 Task: Slide 15 - Be Yourself.
Action: Mouse moved to (33, 84)
Screenshot: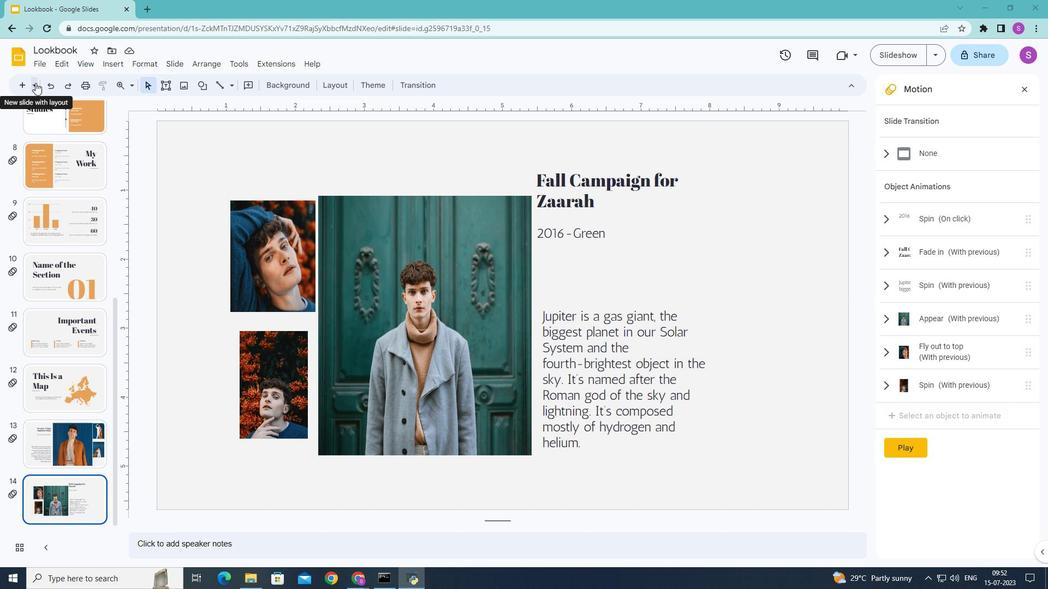 
Action: Mouse pressed left at (33, 84)
Screenshot: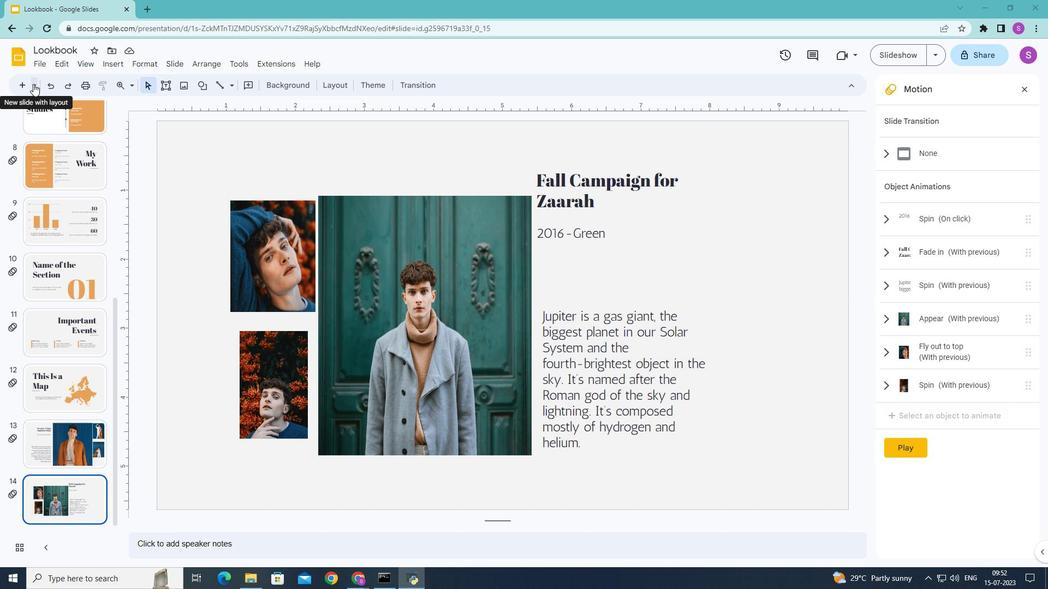 
Action: Mouse moved to (117, 282)
Screenshot: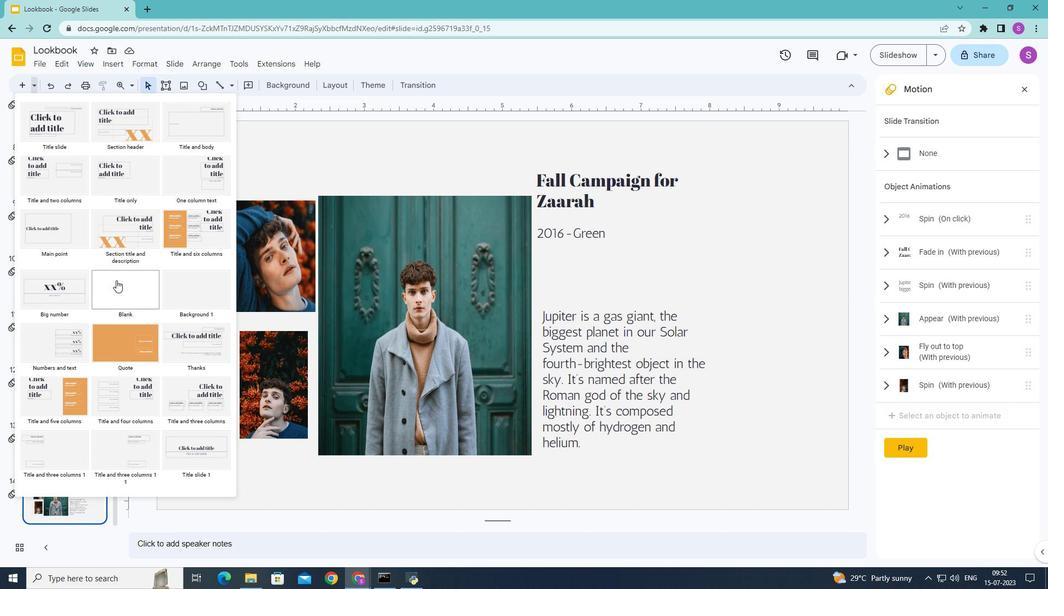 
Action: Mouse pressed left at (117, 282)
Screenshot: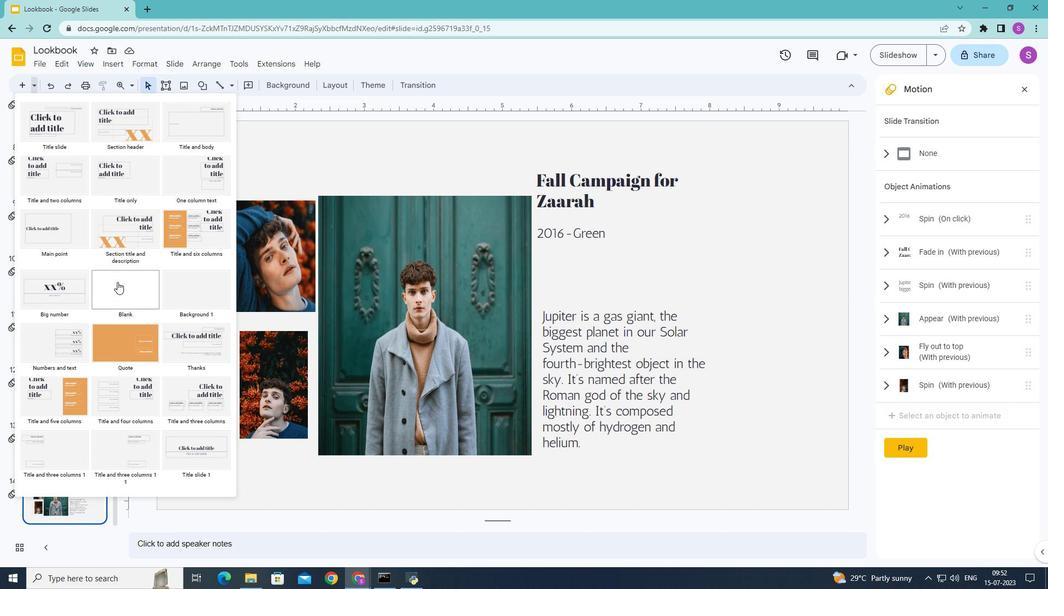 
Action: Mouse moved to (113, 63)
Screenshot: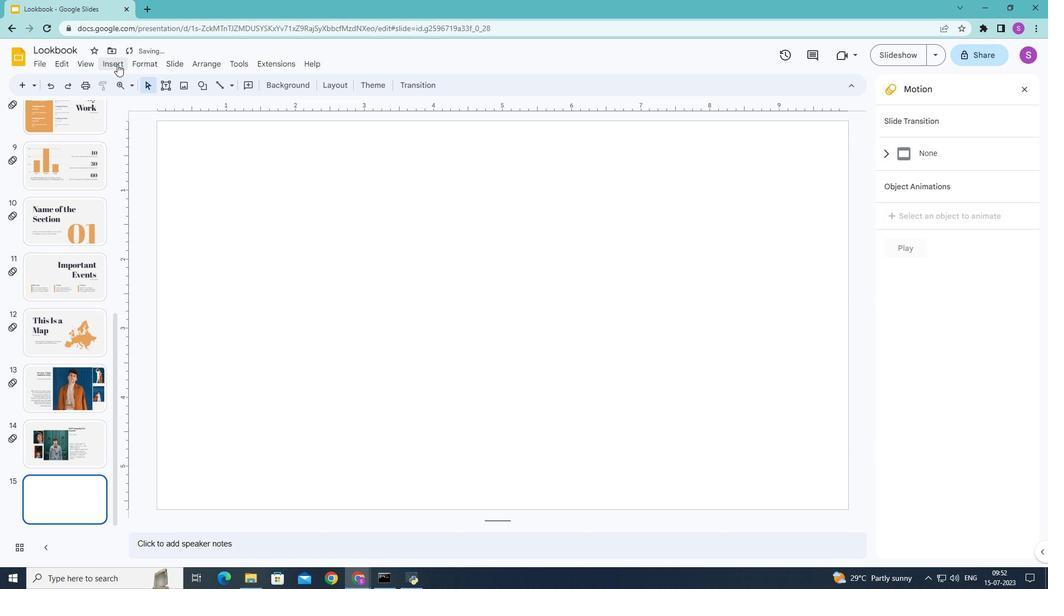 
Action: Mouse pressed left at (113, 63)
Screenshot: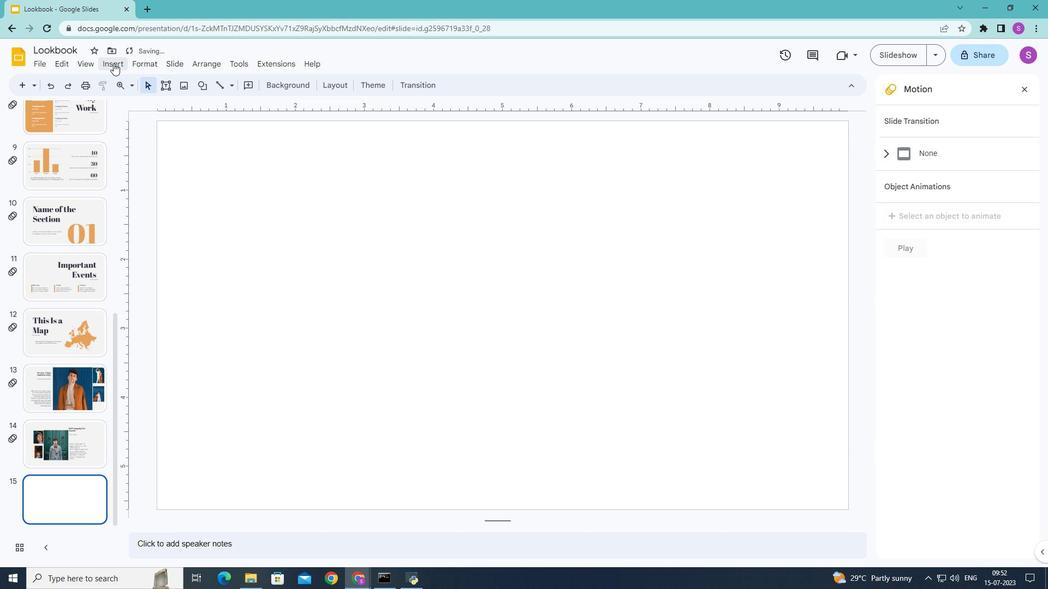 
Action: Mouse moved to (370, 83)
Screenshot: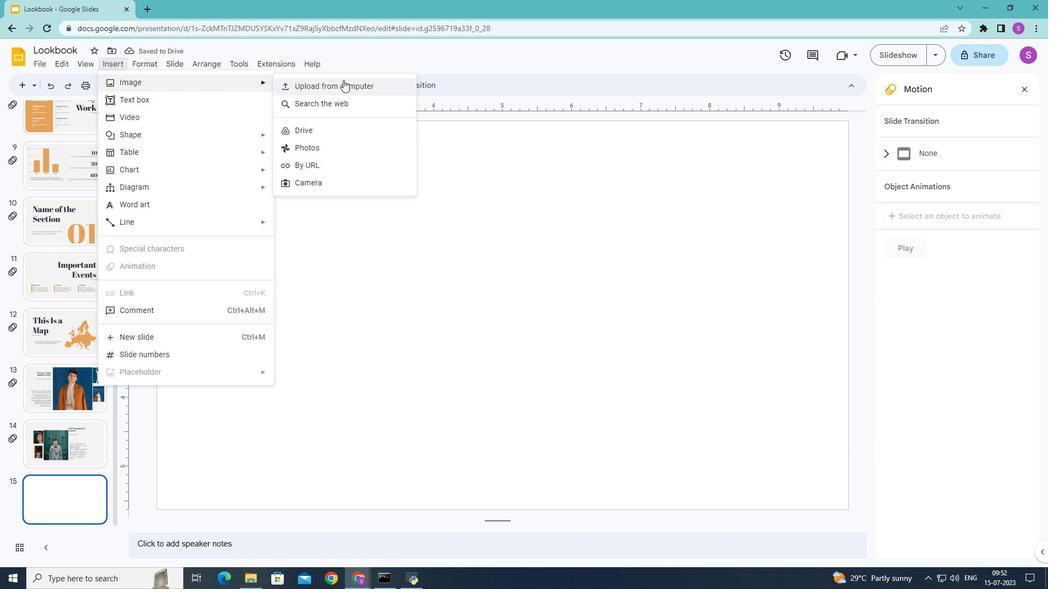 
Action: Mouse pressed left at (370, 83)
Screenshot: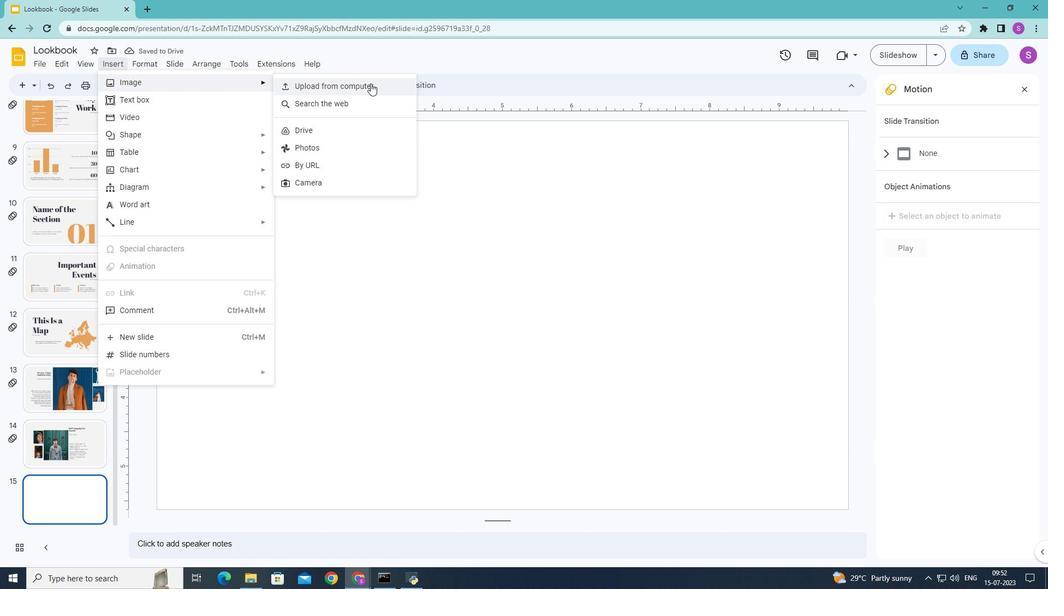 
Action: Mouse moved to (140, 228)
Screenshot: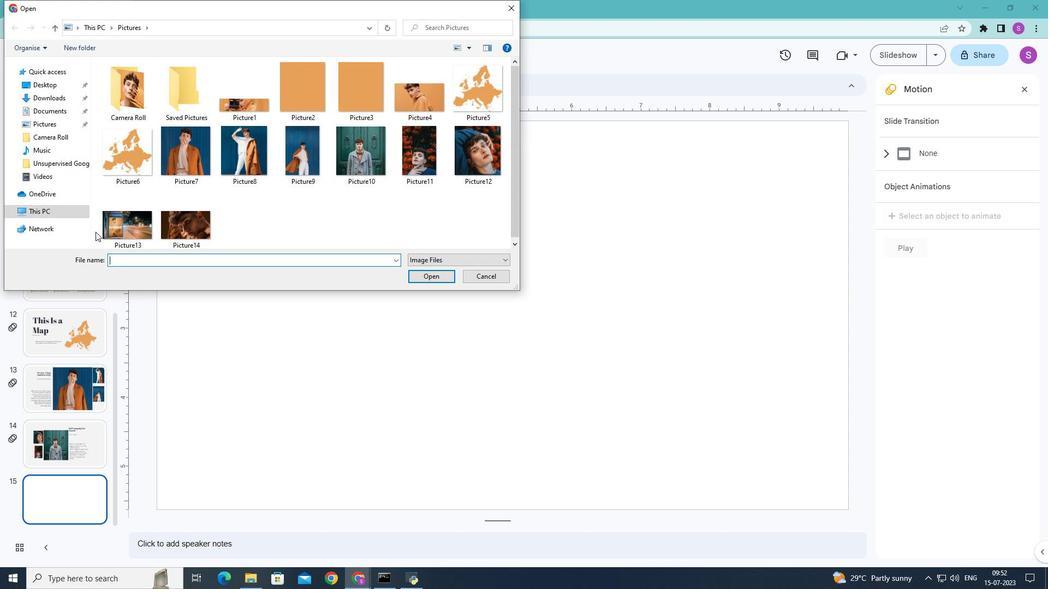 
Action: Mouse pressed left at (140, 228)
Screenshot: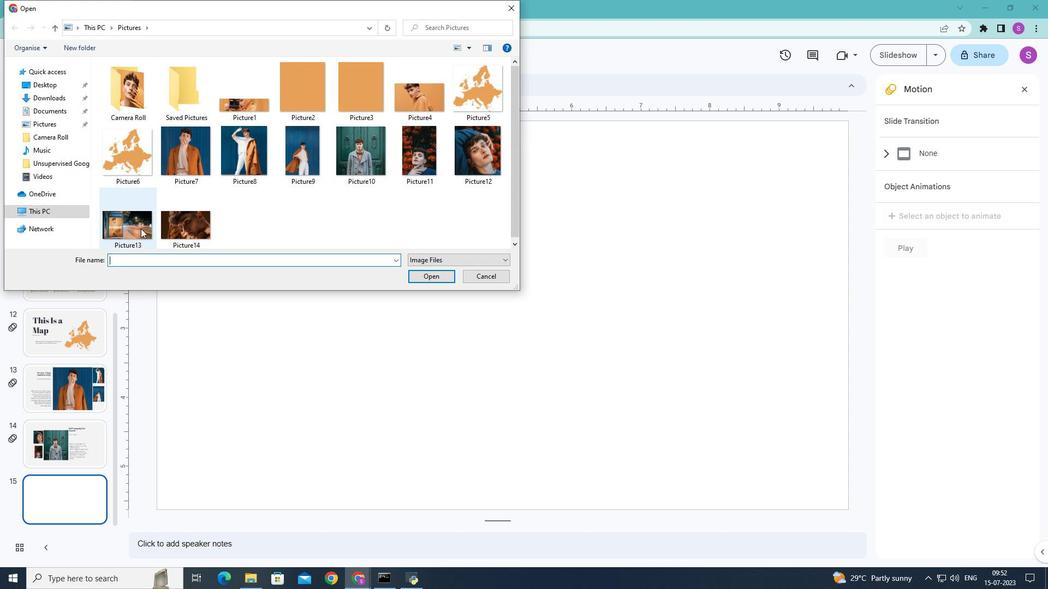 
Action: Mouse moved to (426, 279)
Screenshot: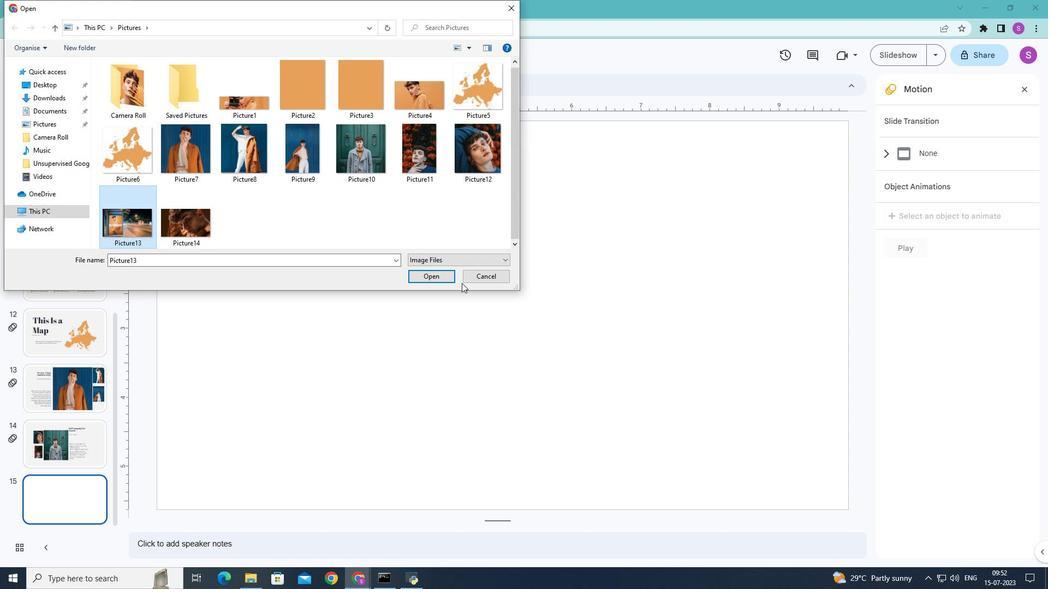 
Action: Mouse pressed left at (426, 279)
Screenshot: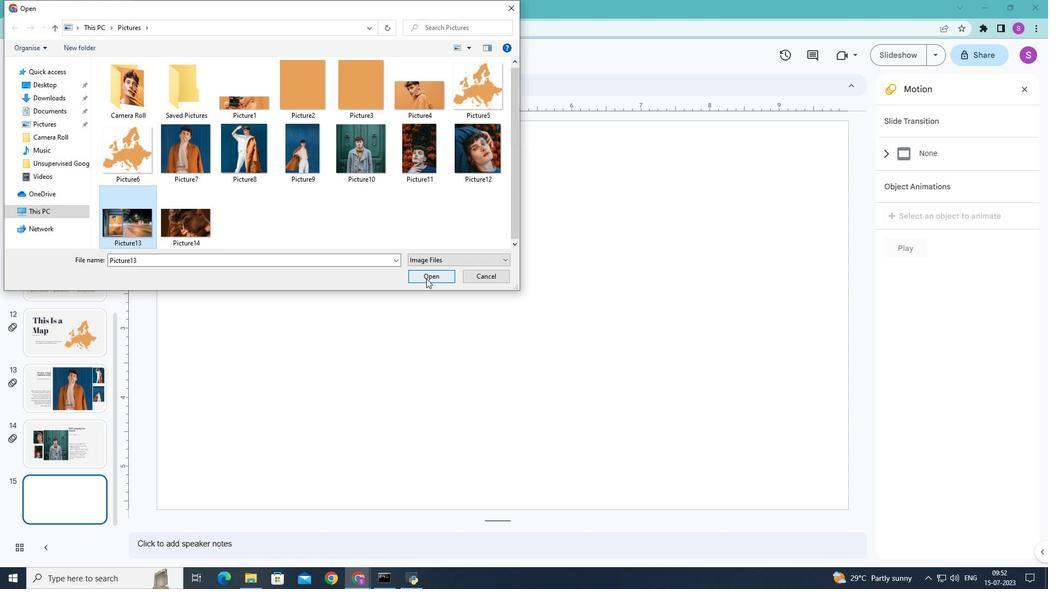 
Action: Mouse moved to (169, 315)
Screenshot: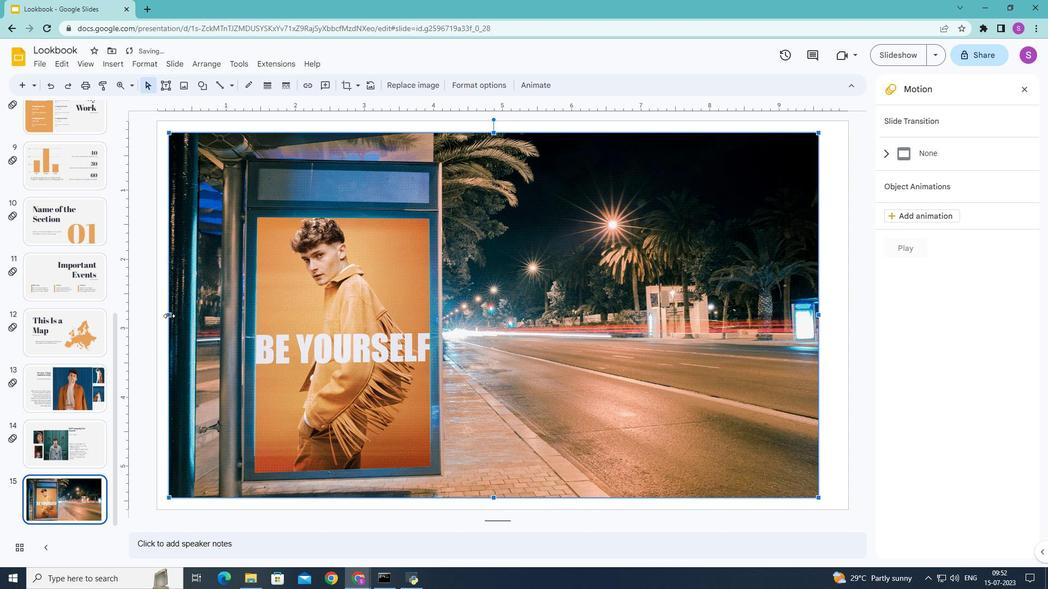 
Action: Mouse pressed left at (169, 315)
Screenshot: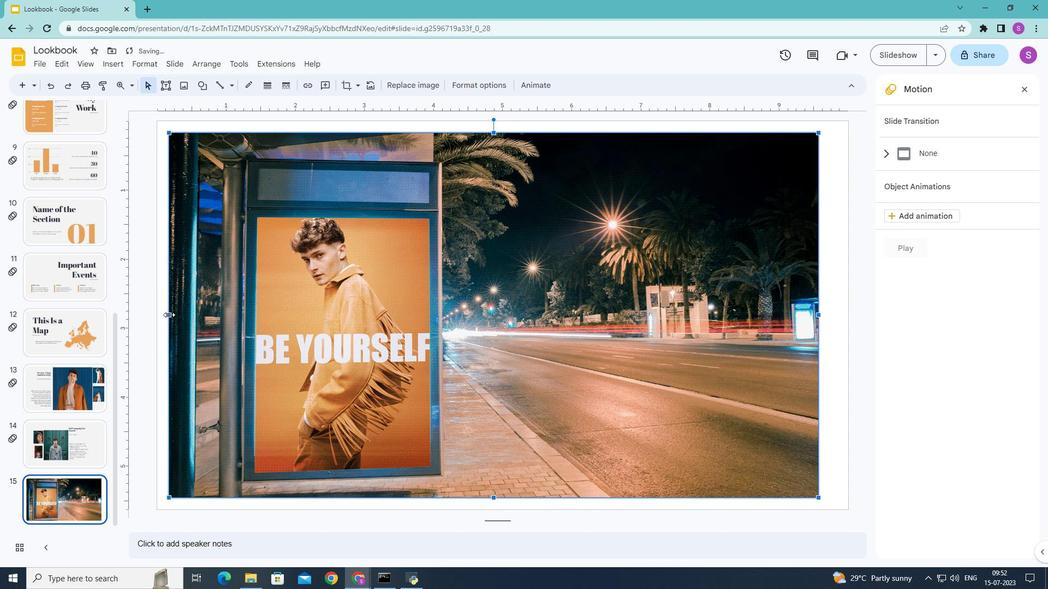
Action: Mouse moved to (614, 280)
Screenshot: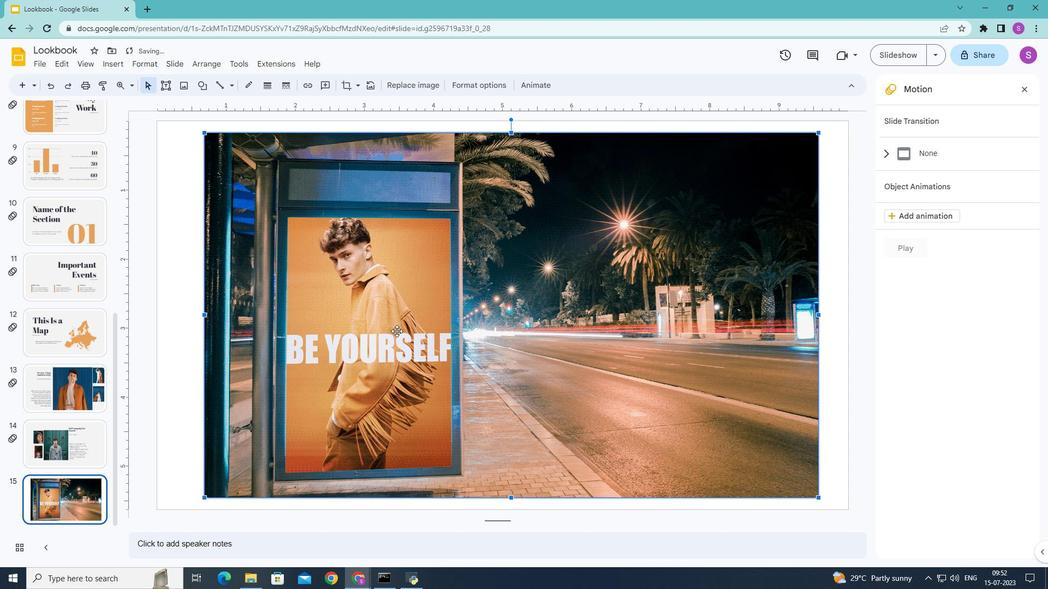 
Action: Mouse pressed left at (614, 280)
Screenshot: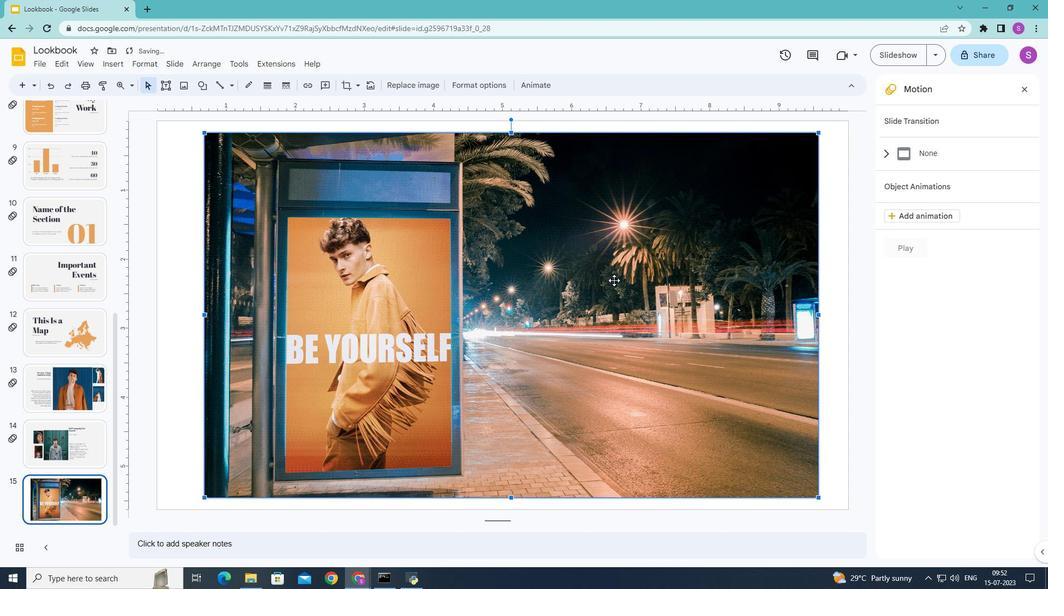 
Action: Mouse moved to (512, 133)
Screenshot: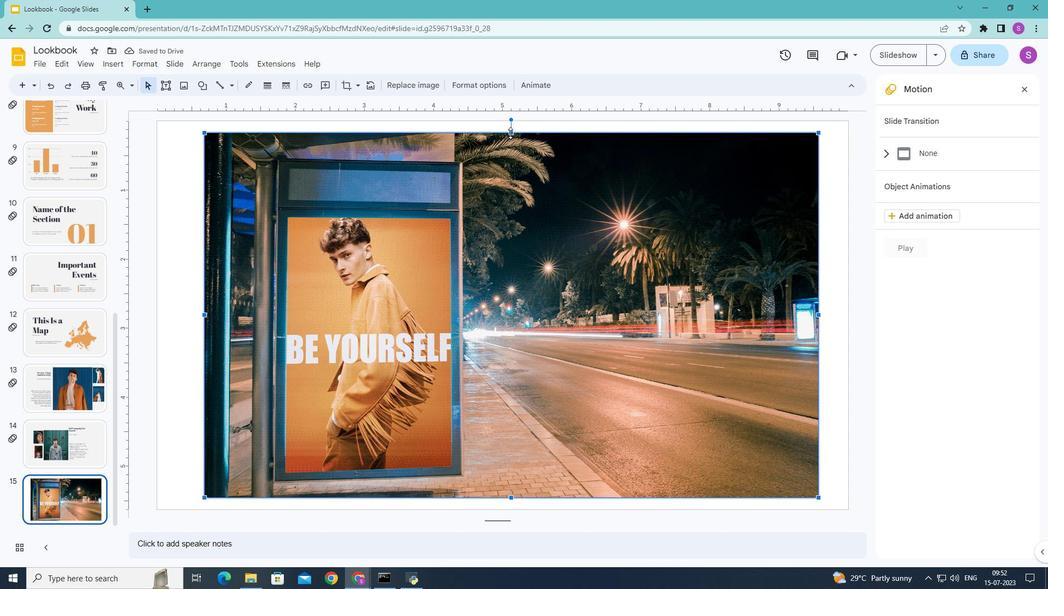 
Action: Mouse pressed left at (512, 133)
Screenshot: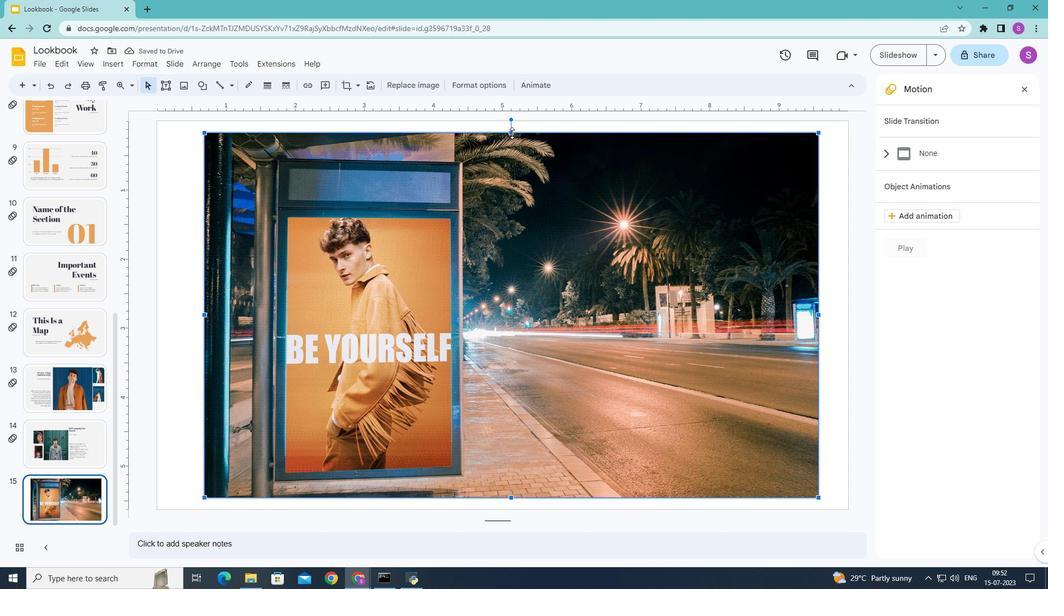 
Action: Mouse moved to (872, 347)
Screenshot: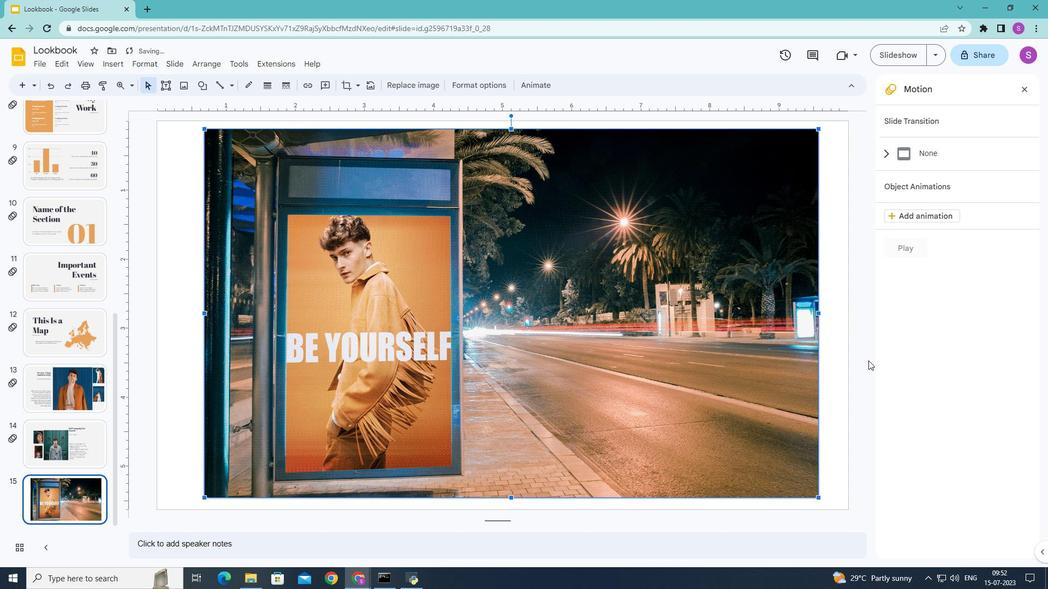 
Action: Mouse pressed left at (872, 347)
Screenshot: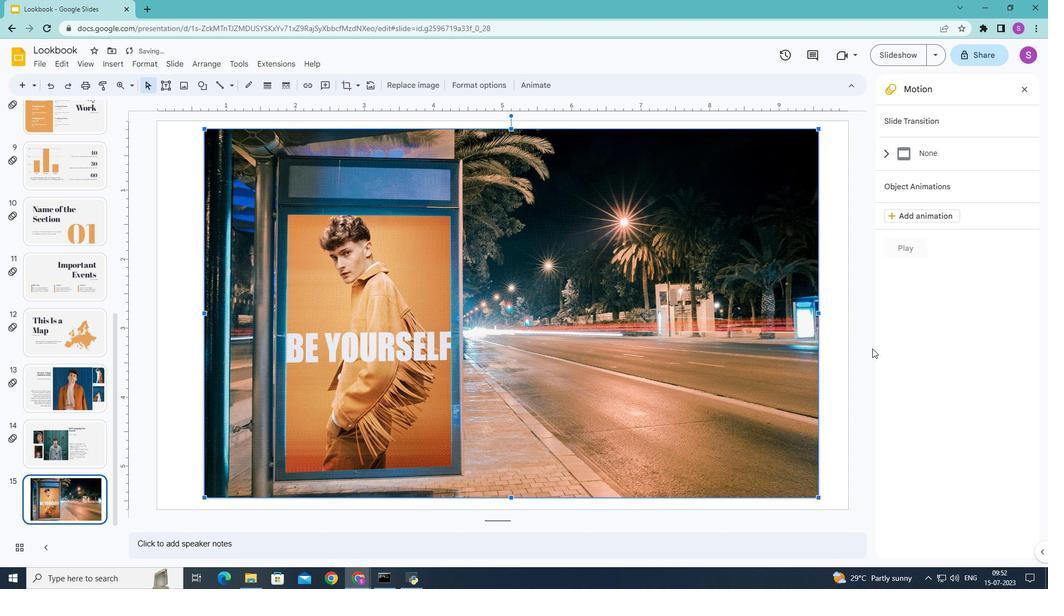 
Action: Mouse moved to (454, 328)
Screenshot: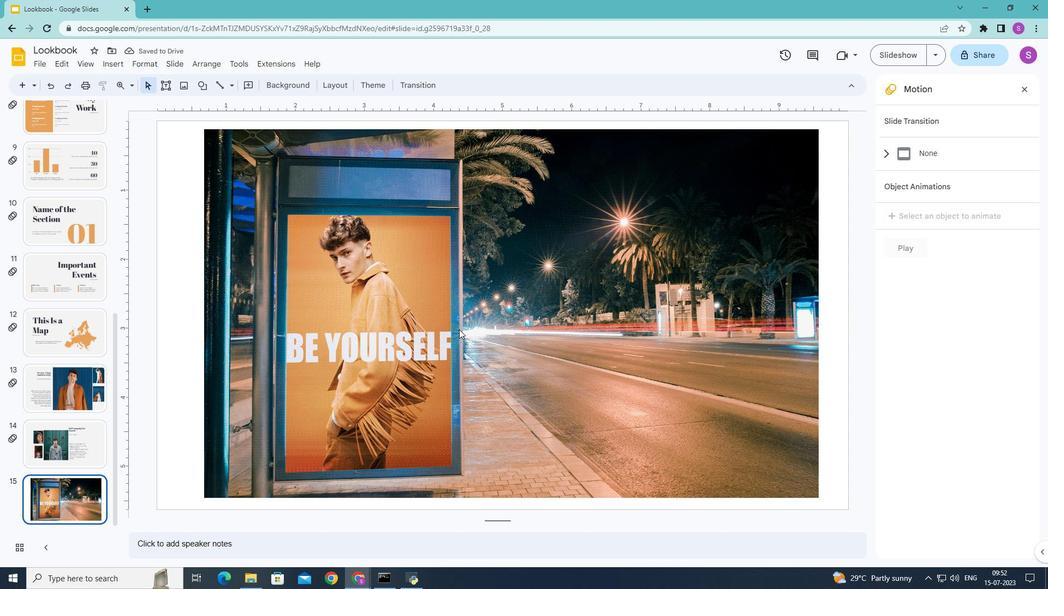 
Action: Mouse pressed left at (454, 328)
Screenshot: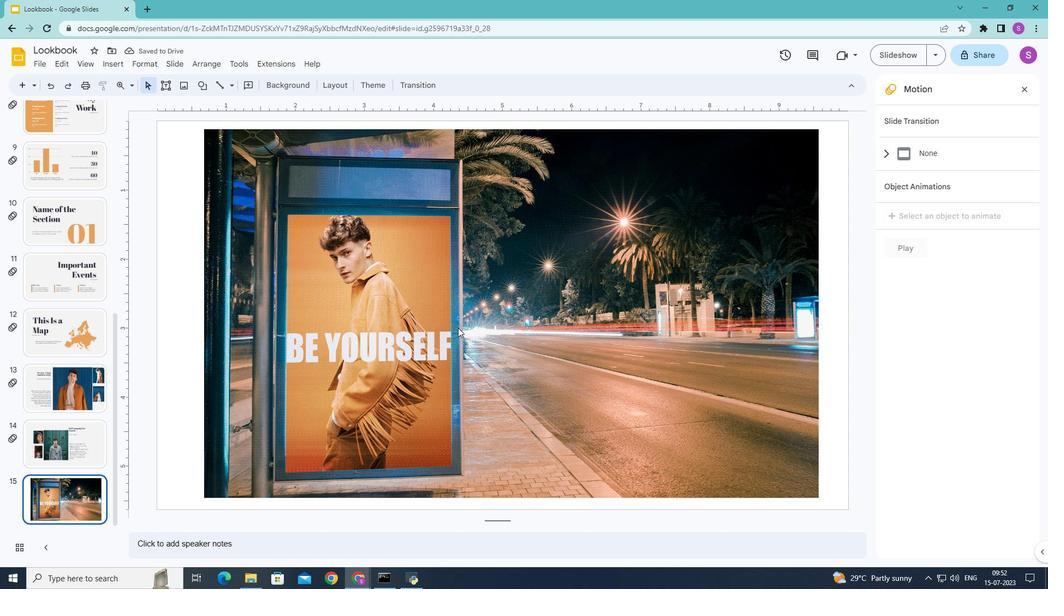 
Action: Mouse moved to (535, 85)
Screenshot: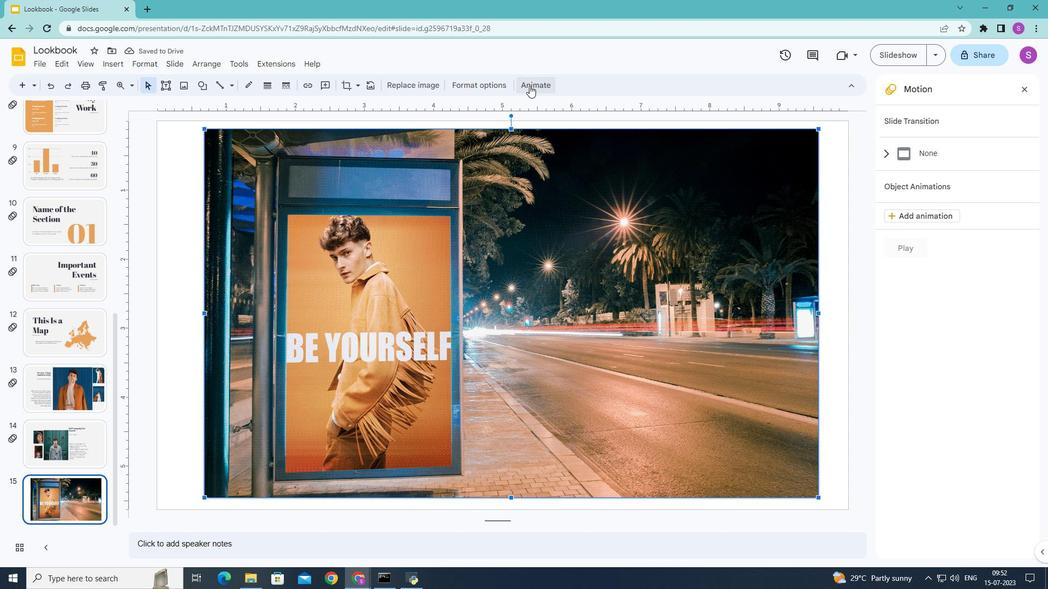 
Action: Mouse pressed left at (535, 85)
Screenshot: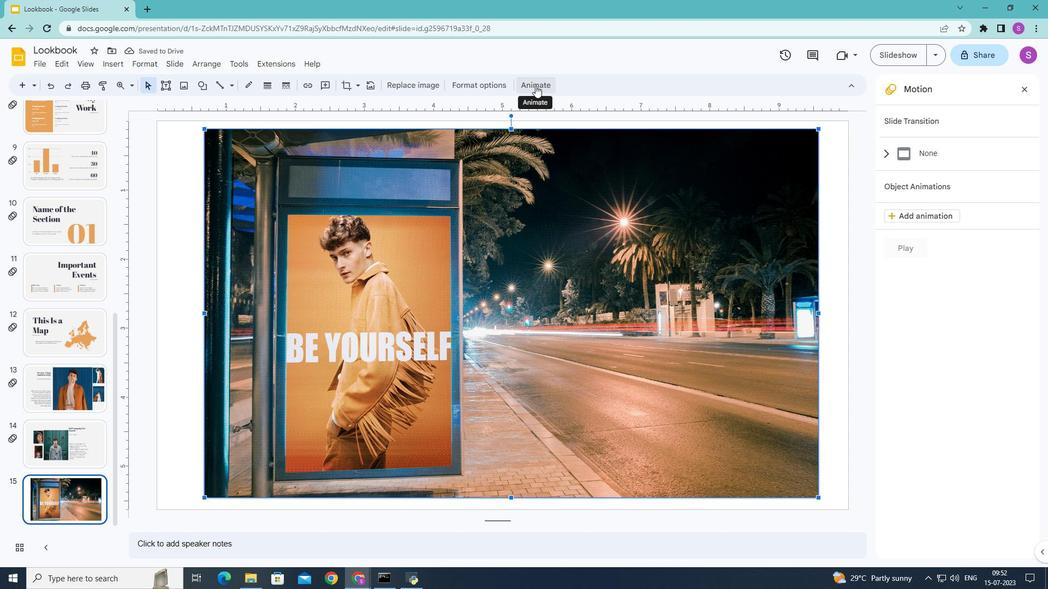 
Action: Mouse moved to (1016, 250)
Screenshot: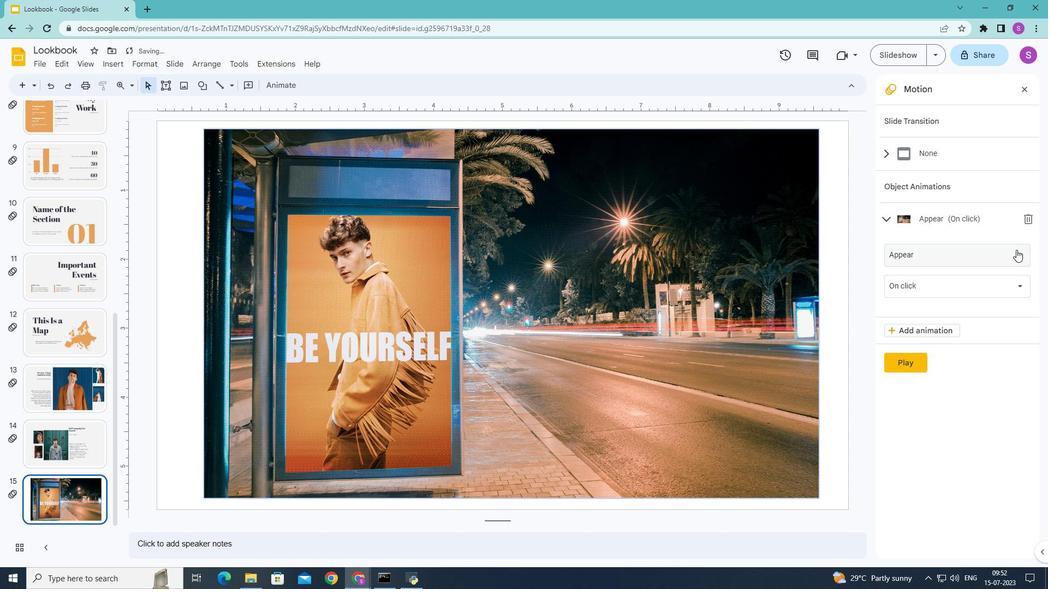 
Action: Mouse pressed left at (1016, 250)
Screenshot: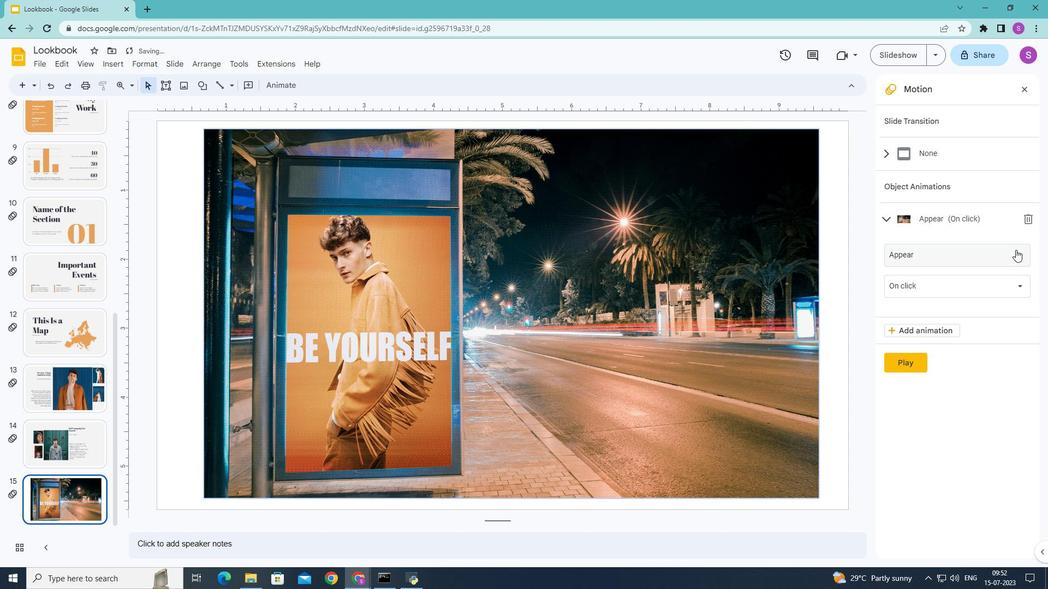 
Action: Mouse moved to (912, 524)
Screenshot: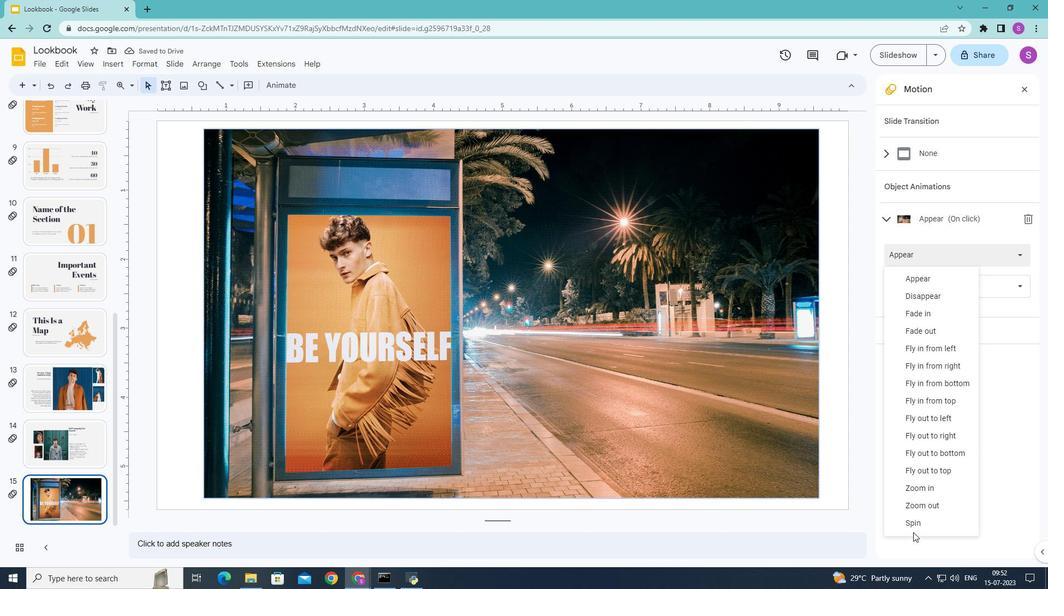 
Action: Mouse pressed left at (912, 524)
Screenshot: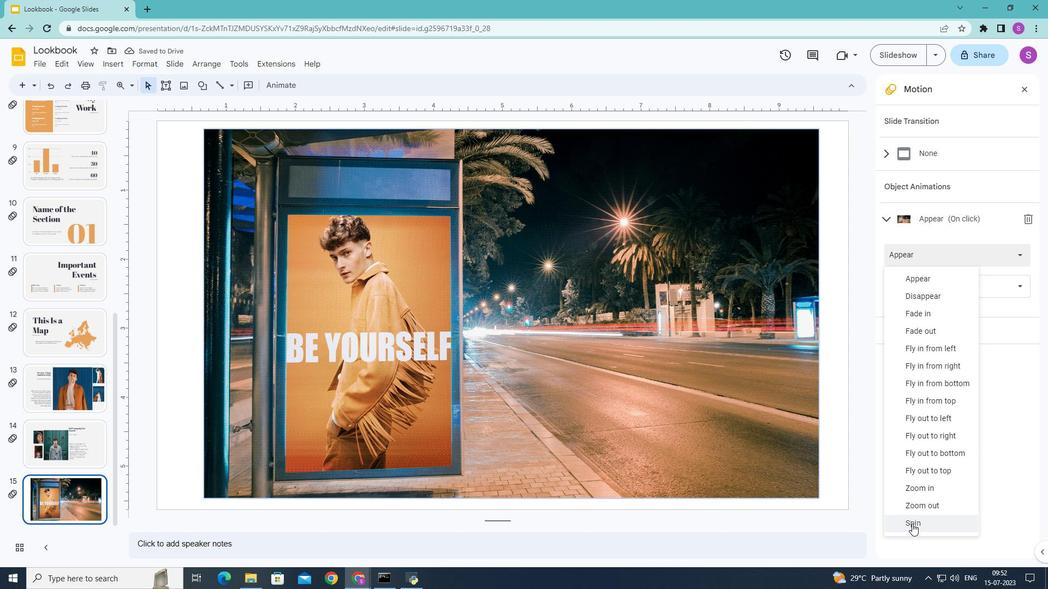
Action: Mouse moved to (1021, 286)
Screenshot: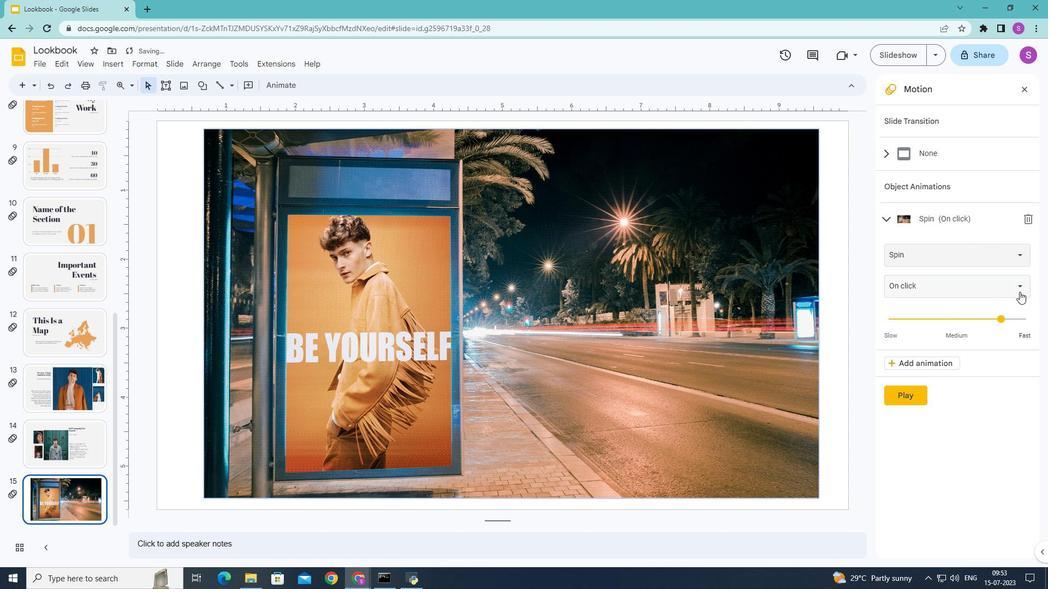
Action: Mouse pressed left at (1021, 286)
Screenshot: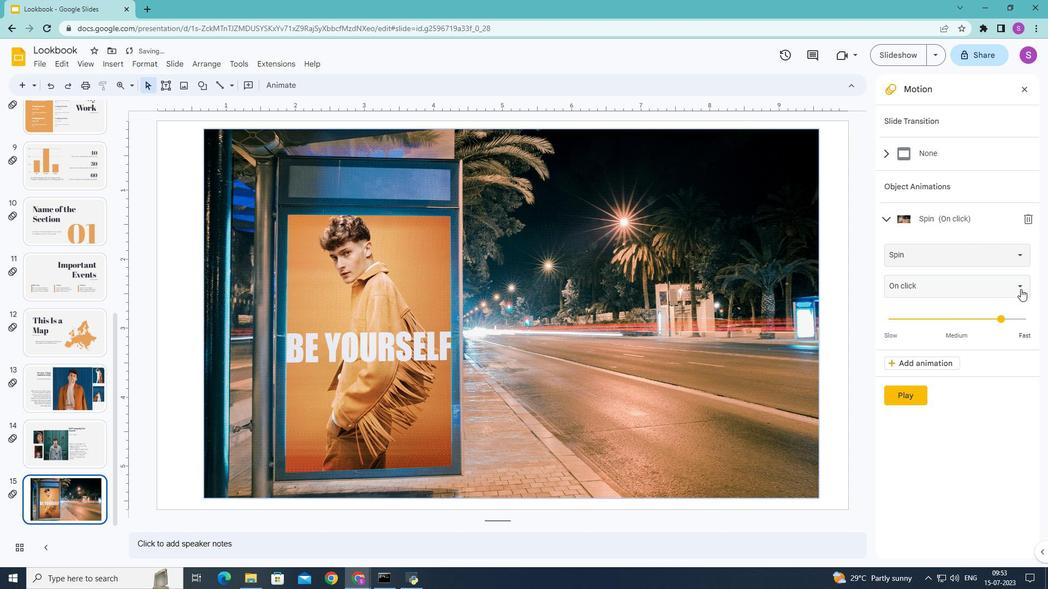 
Action: Mouse moved to (937, 478)
Screenshot: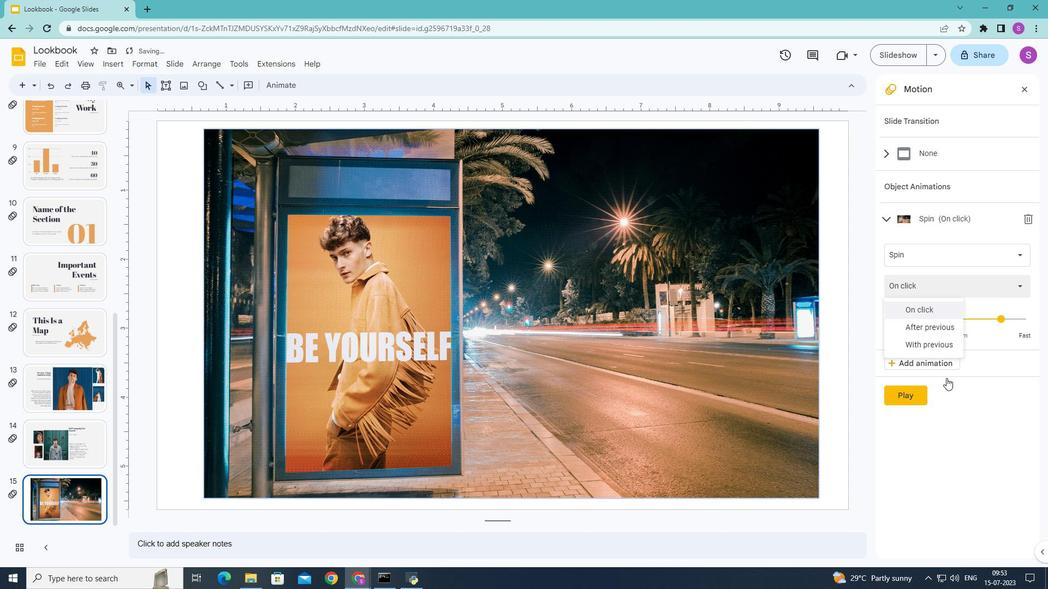 
Action: Mouse pressed left at (937, 478)
Screenshot: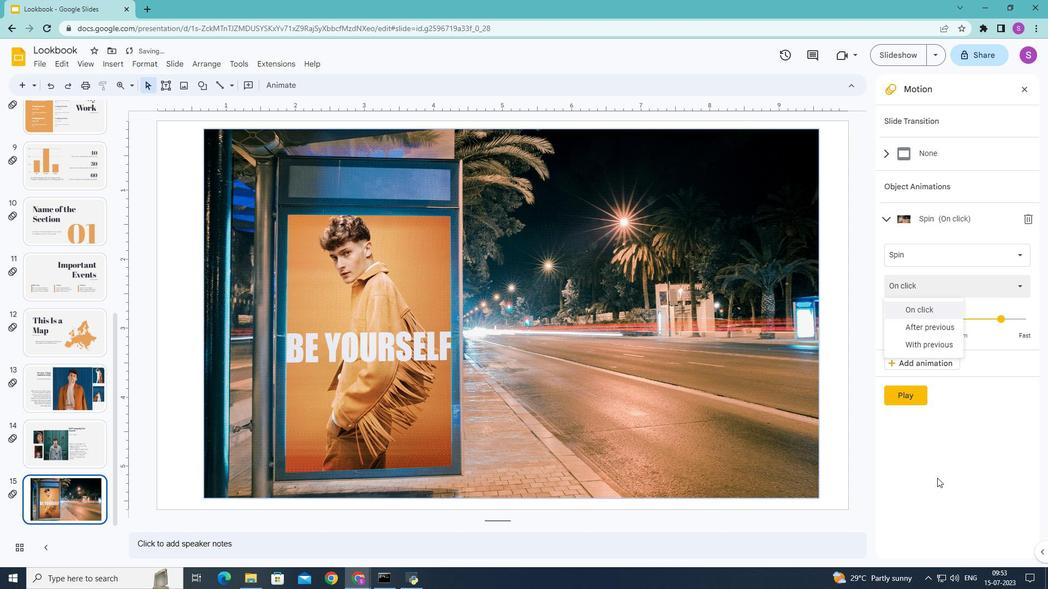 
Action: Mouse moved to (908, 390)
Screenshot: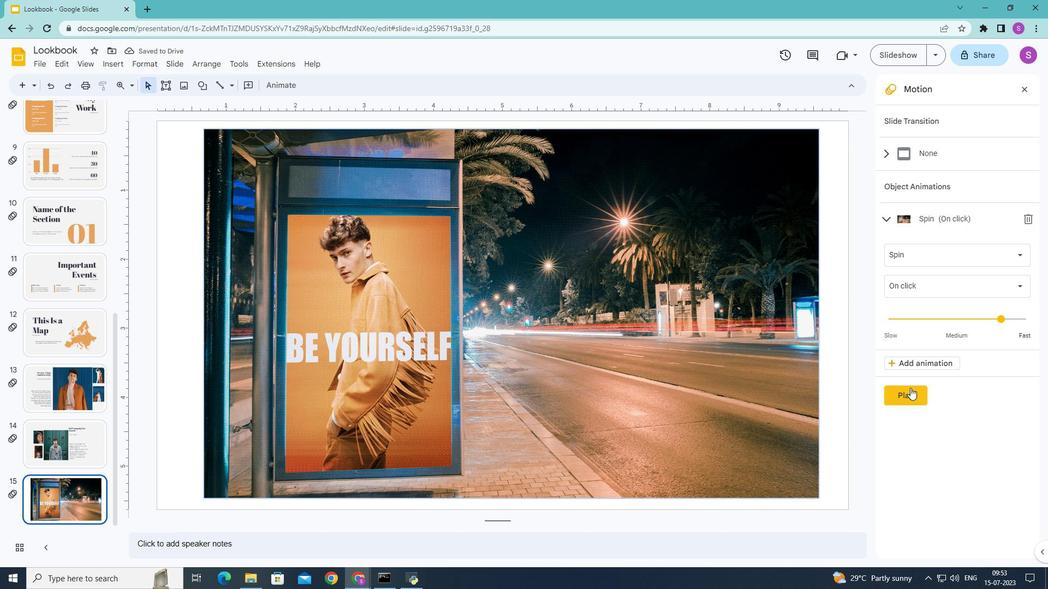 
Action: Mouse pressed left at (908, 390)
Screenshot: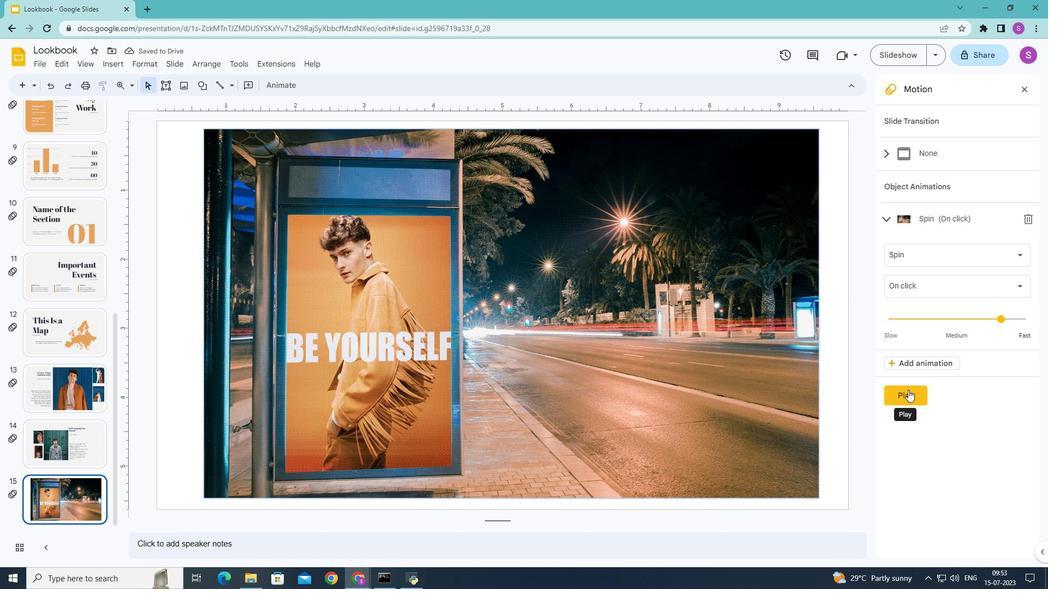 
Action: Mouse moved to (963, 414)
Screenshot: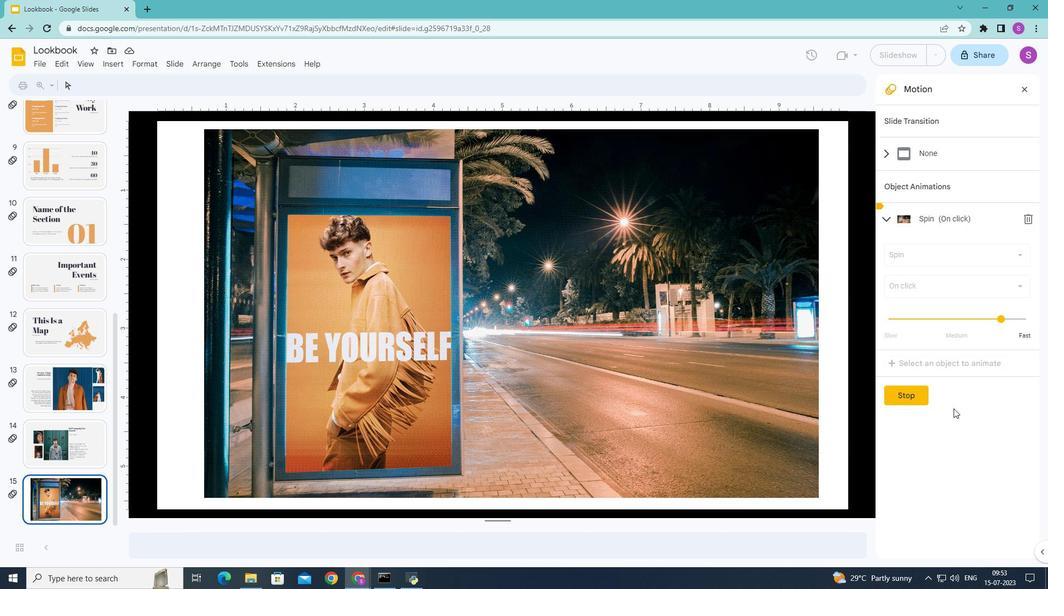 
Action: Mouse pressed left at (963, 414)
Screenshot: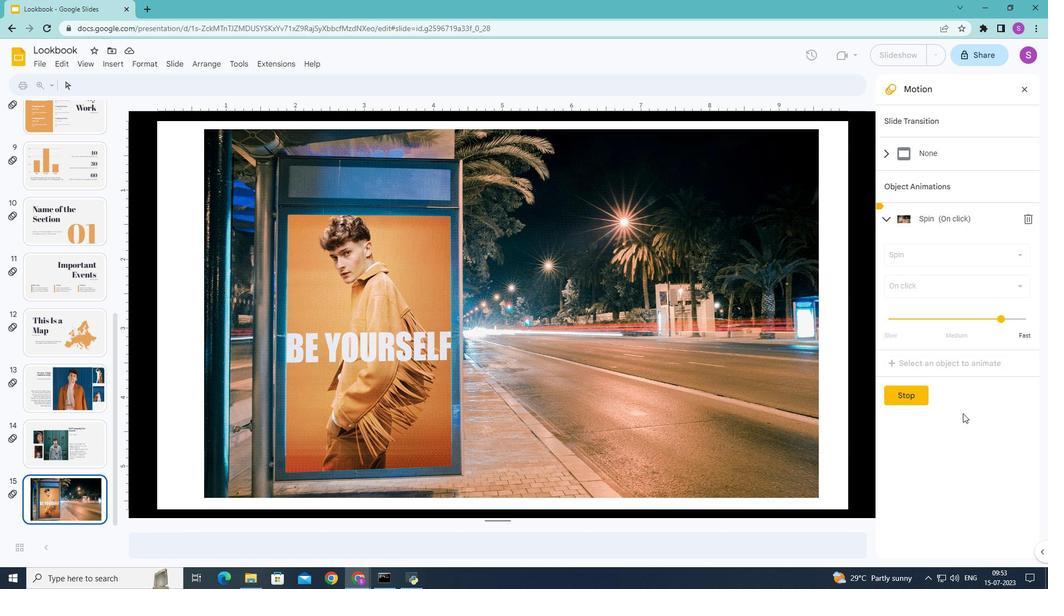 
Action: Mouse moved to (916, 402)
Screenshot: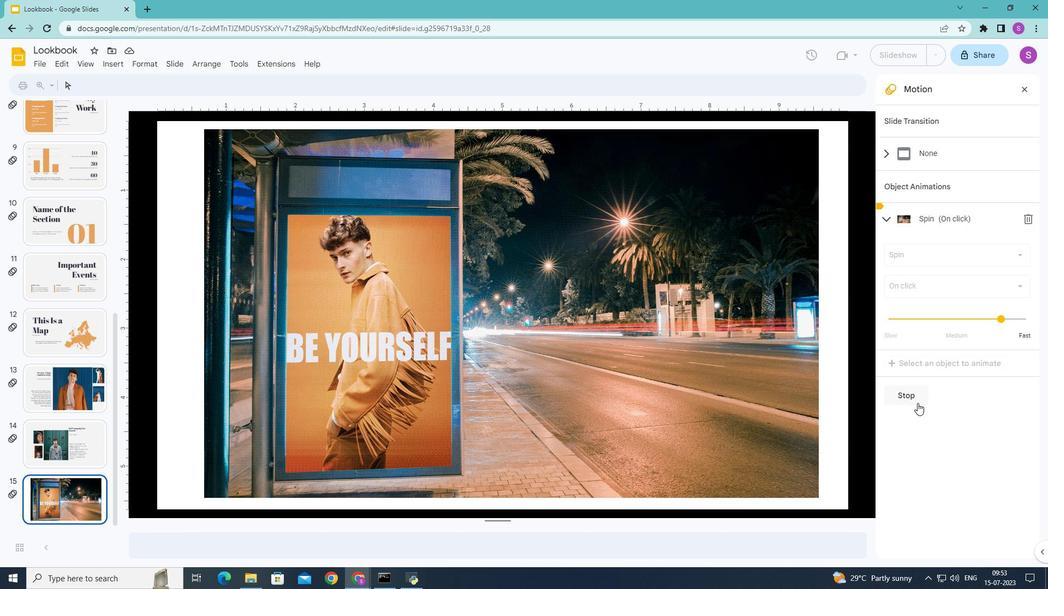 
